 Task: Set the theme color for the current profile to "Light blue".
Action: Mouse moved to (1049, 29)
Screenshot: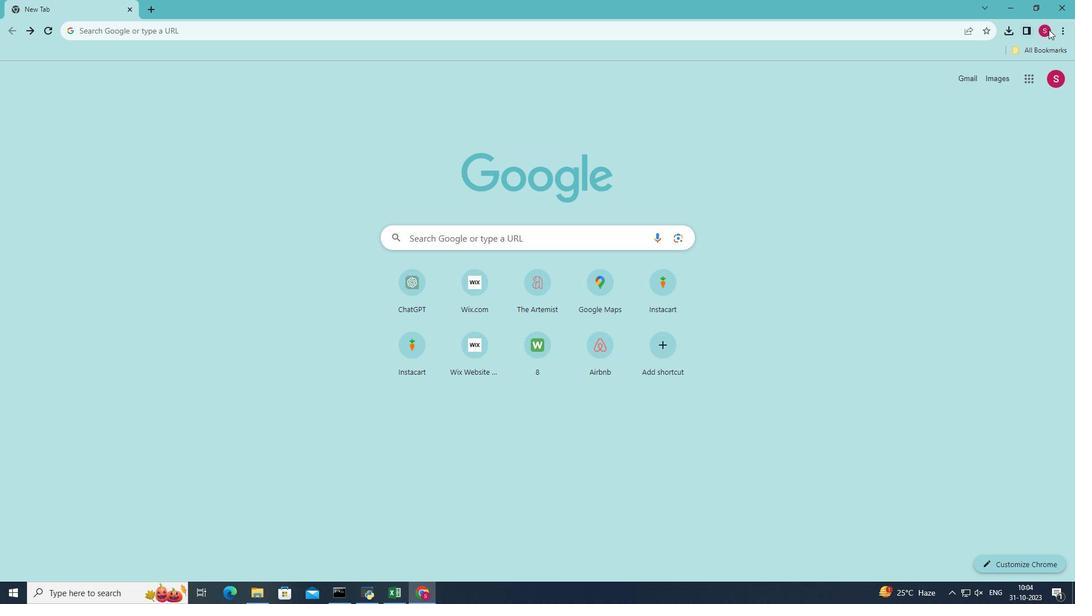 
Action: Mouse pressed left at (1049, 29)
Screenshot: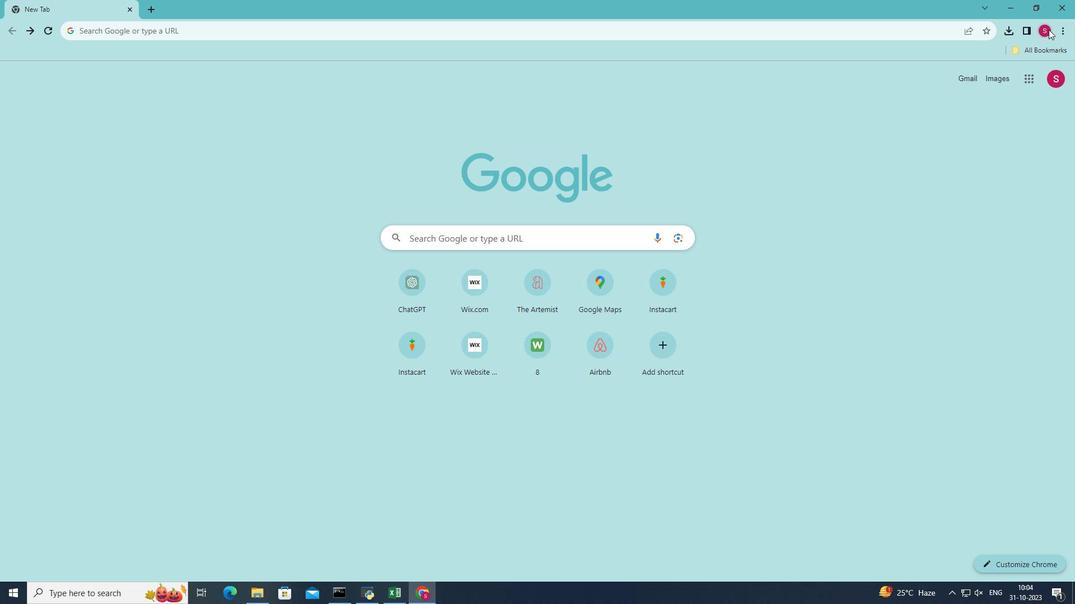 
Action: Mouse moved to (1035, 75)
Screenshot: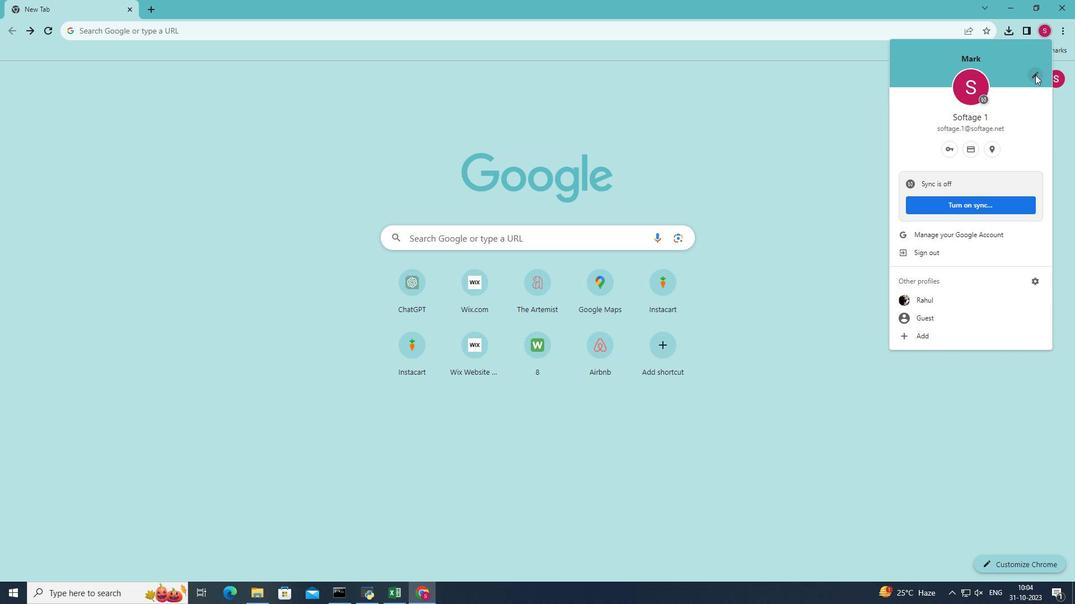 
Action: Mouse pressed left at (1035, 75)
Screenshot: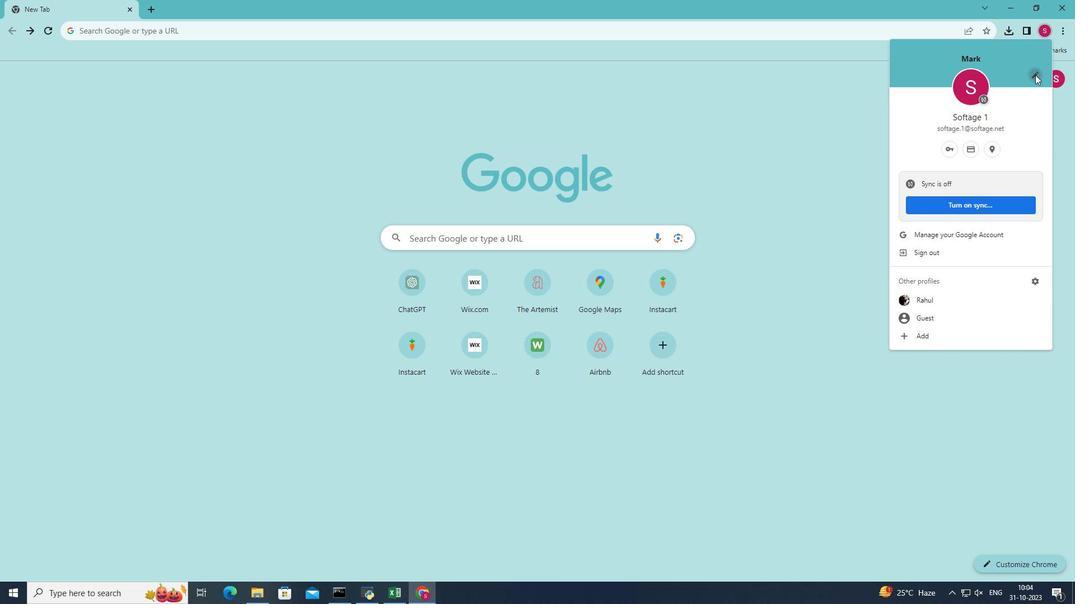 
Action: Mouse moved to (613, 331)
Screenshot: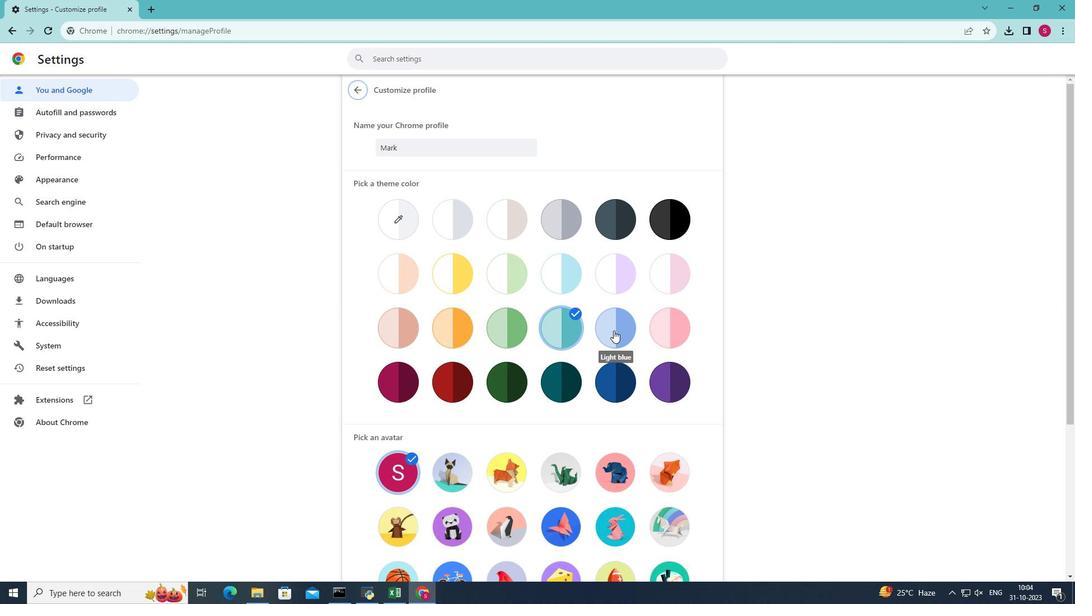 
Action: Mouse pressed left at (613, 331)
Screenshot: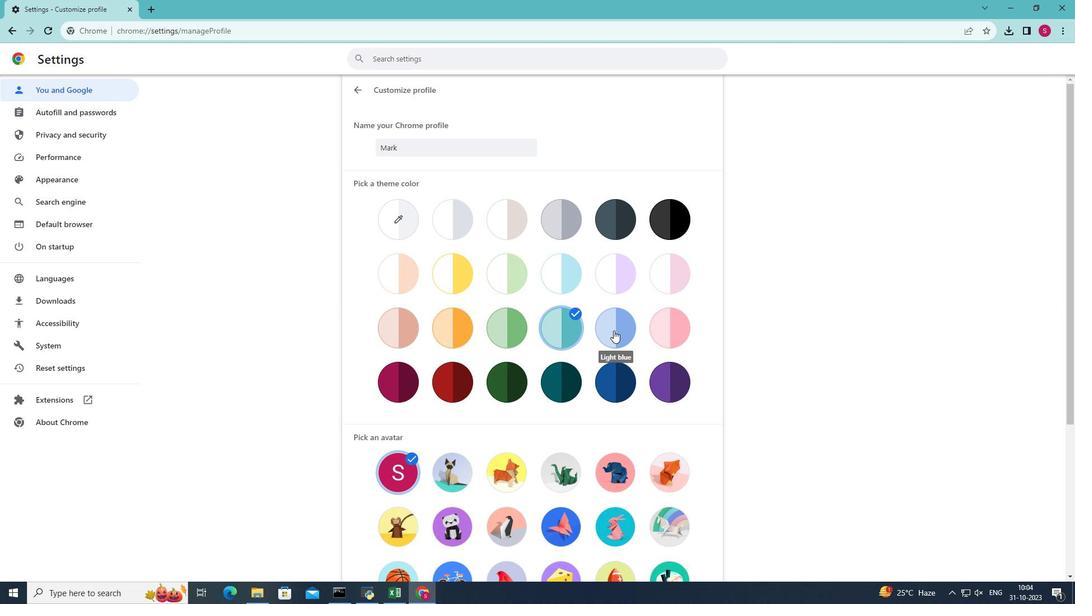 
Action: Mouse moved to (829, 292)
Screenshot: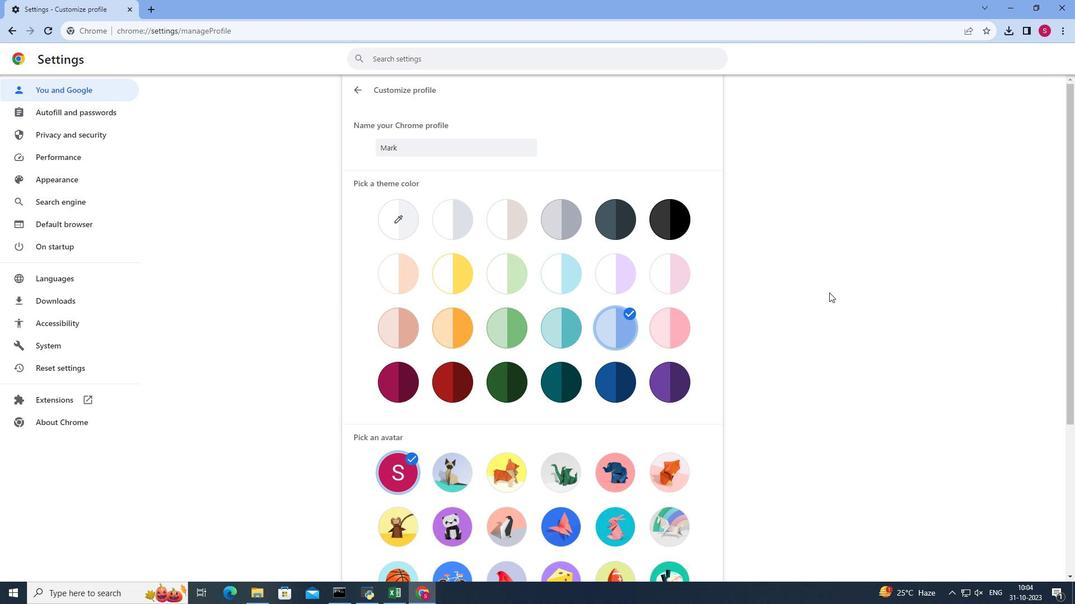 
Action: Mouse pressed left at (829, 292)
Screenshot: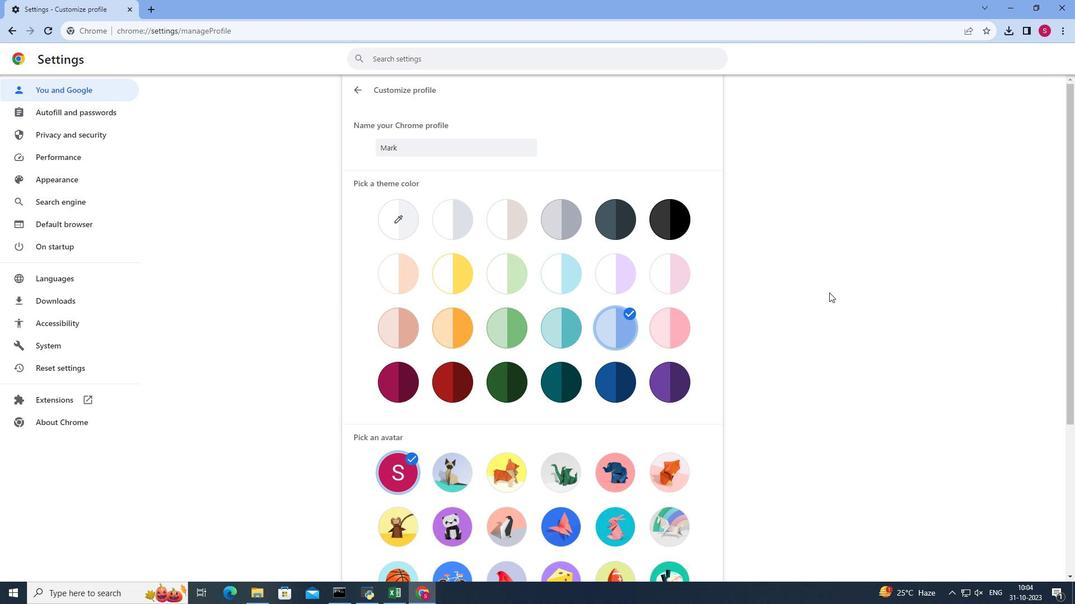 
